 Task: Set the DirectX audio output to Default.
Action: Mouse moved to (93, 12)
Screenshot: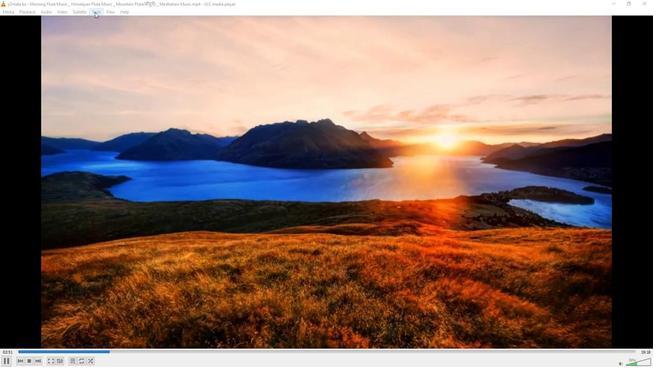 
Action: Mouse pressed left at (93, 12)
Screenshot: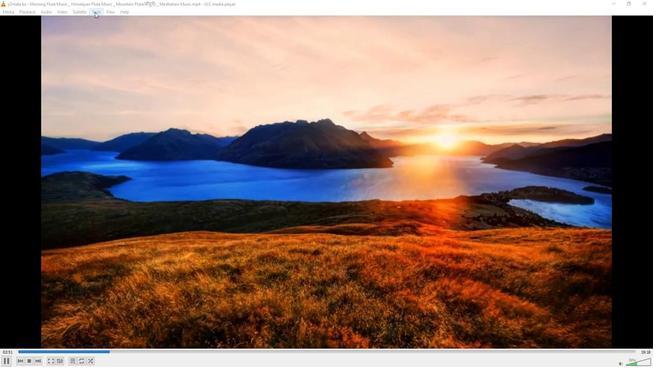 
Action: Mouse moved to (97, 94)
Screenshot: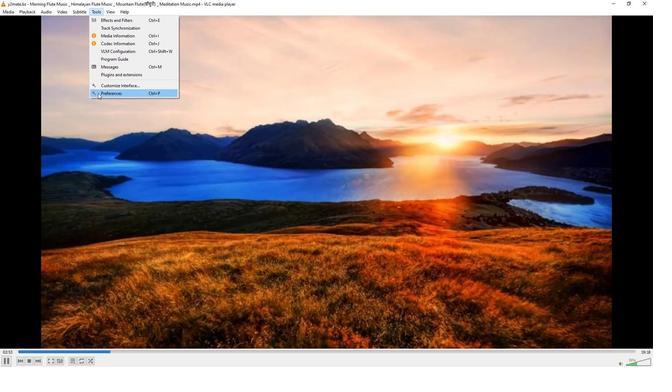 
Action: Mouse pressed left at (97, 94)
Screenshot: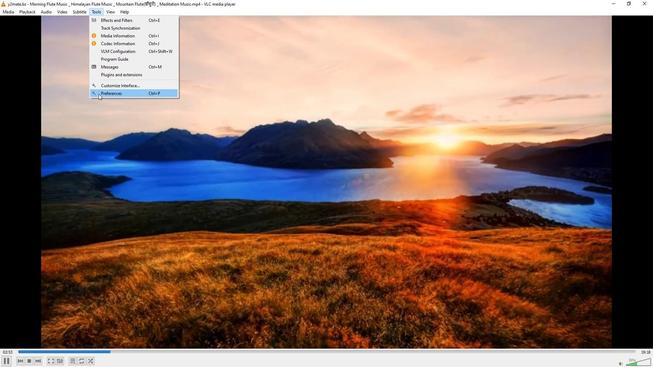 
Action: Mouse moved to (215, 299)
Screenshot: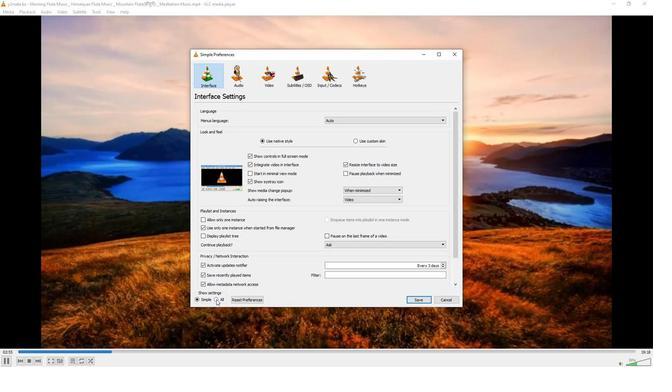 
Action: Mouse pressed left at (215, 299)
Screenshot: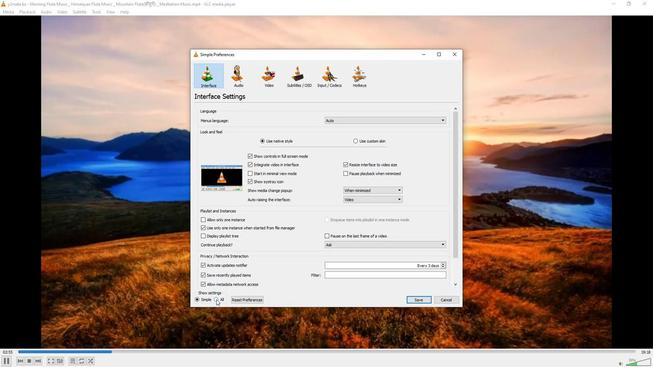 
Action: Mouse moved to (207, 154)
Screenshot: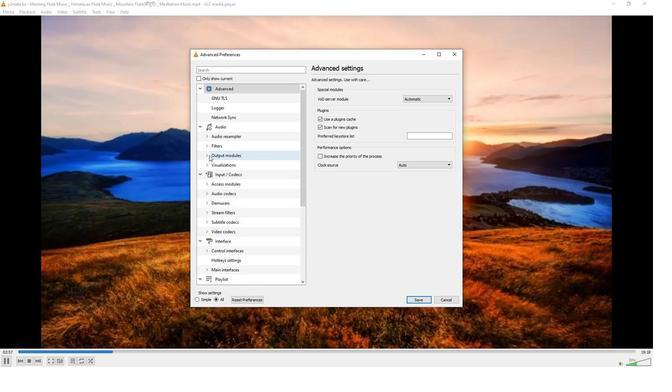 
Action: Mouse pressed left at (207, 154)
Screenshot: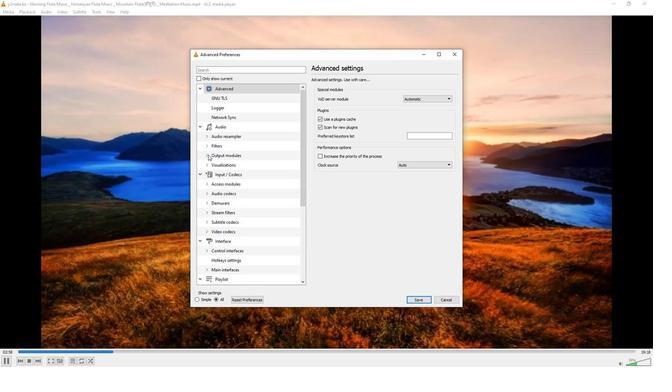 
Action: Mouse moved to (218, 164)
Screenshot: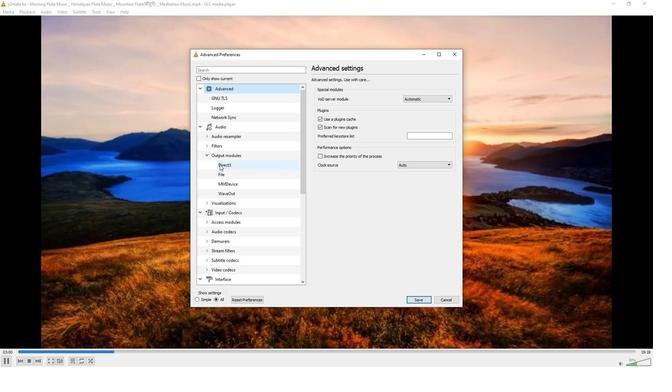 
Action: Mouse pressed left at (218, 164)
Screenshot: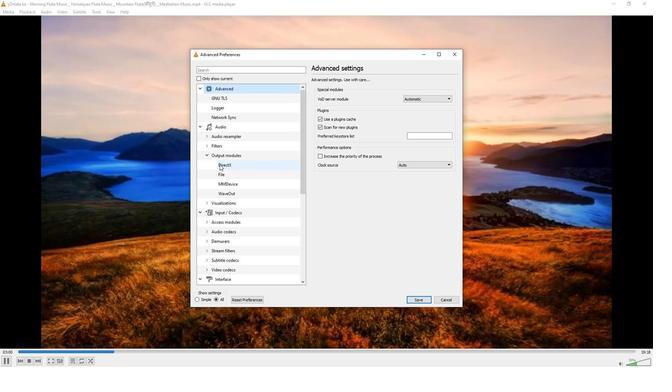
Action: Mouse moved to (450, 91)
Screenshot: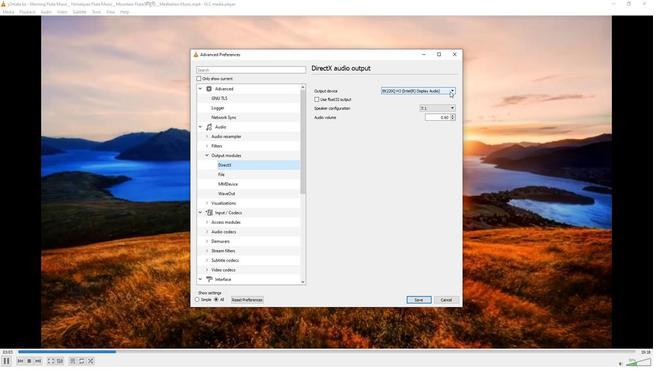 
Action: Mouse pressed left at (450, 91)
Screenshot: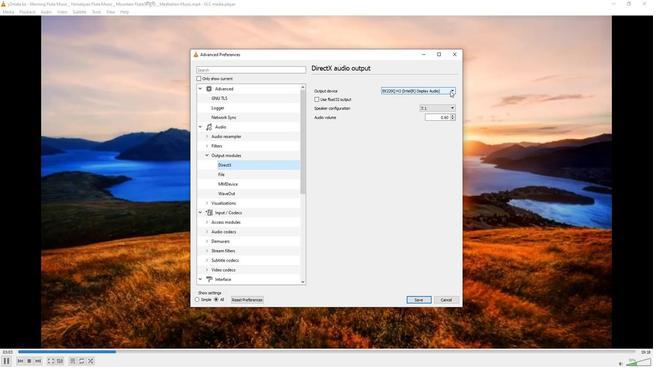 
Action: Mouse moved to (431, 96)
Screenshot: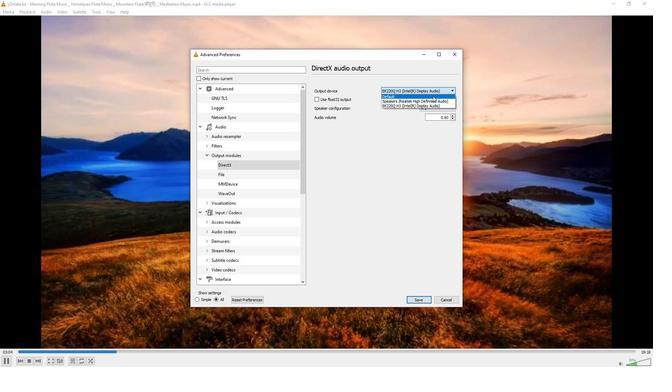 
Action: Mouse pressed left at (431, 96)
Screenshot: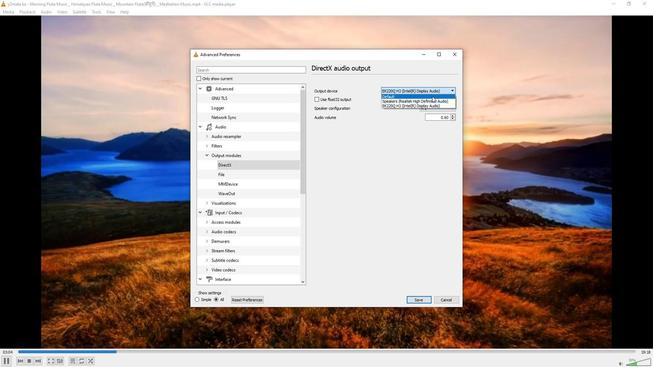 
Action: Mouse moved to (407, 101)
Screenshot: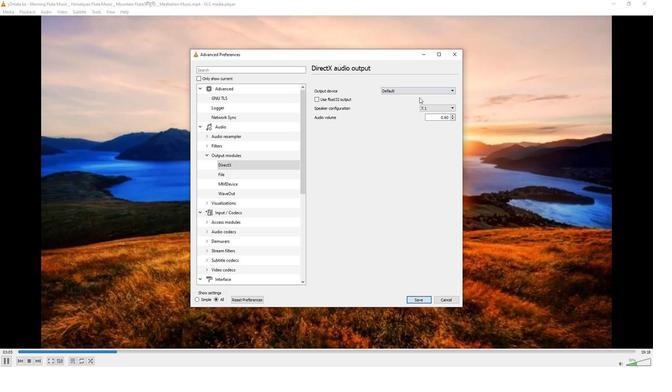 
